 Task: Create a new event for a project review and feedback session on the 16th at 11:30 AM.
Action: Mouse moved to (47, 78)
Screenshot: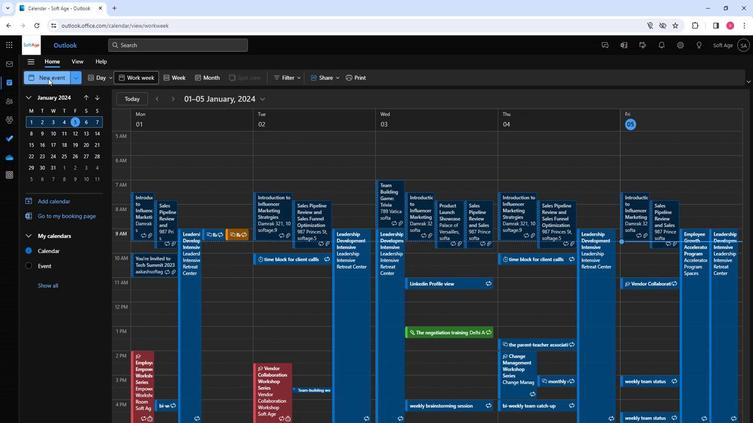 
Action: Mouse pressed left at (47, 78)
Screenshot: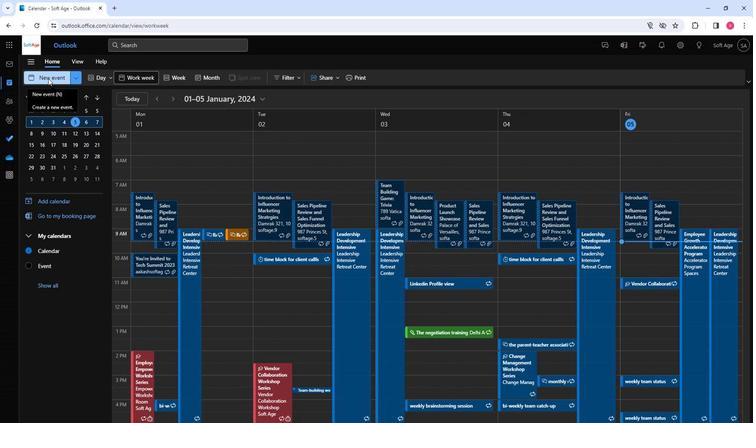 
Action: Mouse moved to (184, 128)
Screenshot: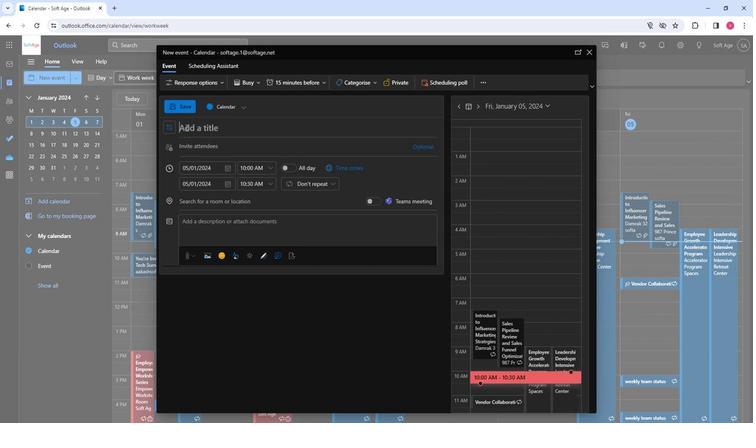 
Action: Mouse pressed left at (184, 128)
Screenshot: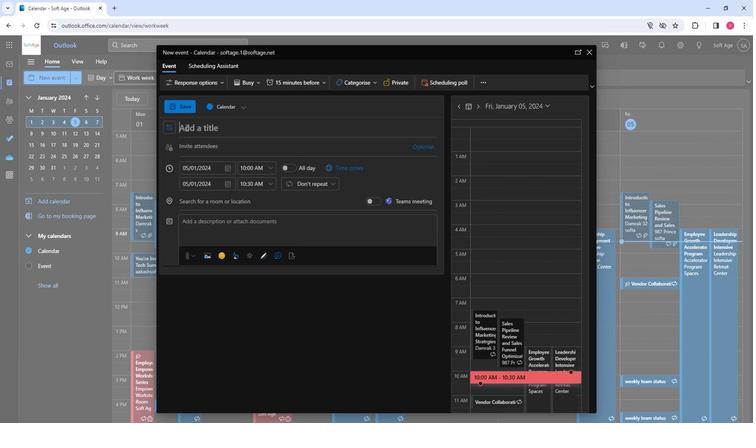 
Action: Key pressed <Key.shift>Project<Key.space><Key.shift><Key.shift>An<Key.backspace><Key.backspace><Key.shift>Adn<Key.backspace><Key.backspace>nd<Key.space><Key.shift>Review<Key.space><Key.shift><Key.shift><Key.shift><Key.shift>And<Key.space><Key.shift><Key.shift><Key.shift><Key.shift><Key.shift><Key.shift><Key.shift><Key.shift><Key.shift><Key.shift><Key.shift><Key.shift><Key.shift><Key.shift><Key.shift><Key.shift><Key.shift><Key.shift><Key.shift><Key.shift><Key.shift><Key.shift><Key.shift><Key.shift><Key.shift><Key.shift><Key.shift><Key.shift><Key.shift><Key.shift><Key.shift><Key.shift><Key.shift><Key.shift><Key.shift><Key.shift><Key.shift><Key.shift><Key.shift><Key.shift><Key.shift>Feedback<Key.space><Key.shift>Session
Screenshot: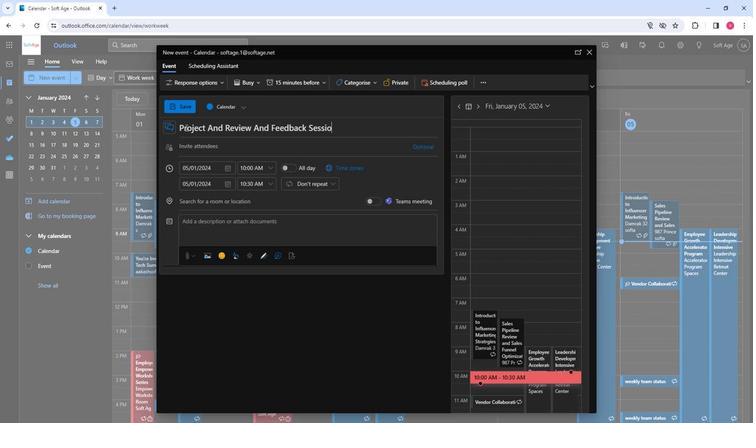
Action: Mouse moved to (200, 141)
Screenshot: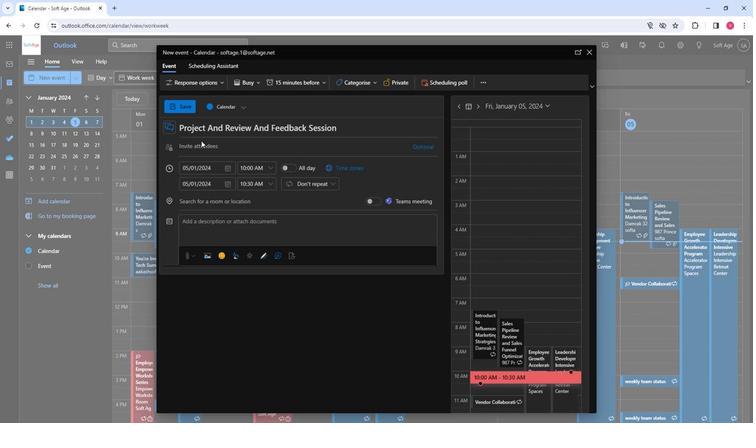 
Action: Mouse pressed left at (200, 141)
Screenshot: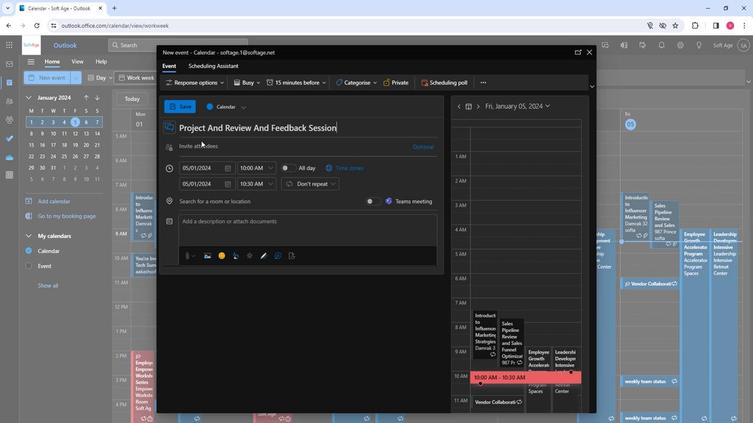 
Action: Key pressed so
Screenshot: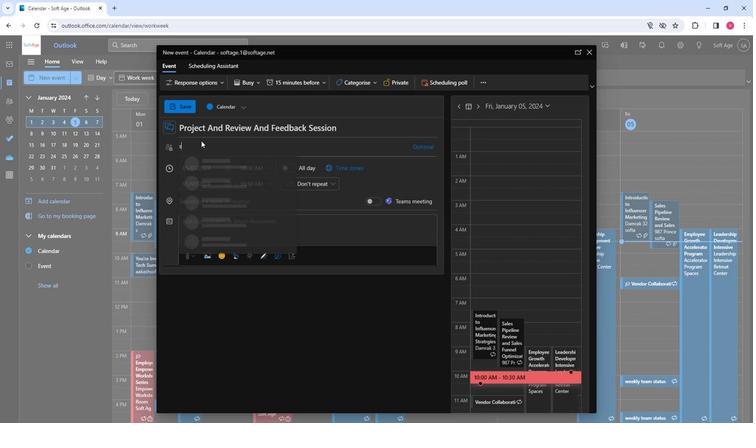 
Action: Mouse moved to (220, 200)
Screenshot: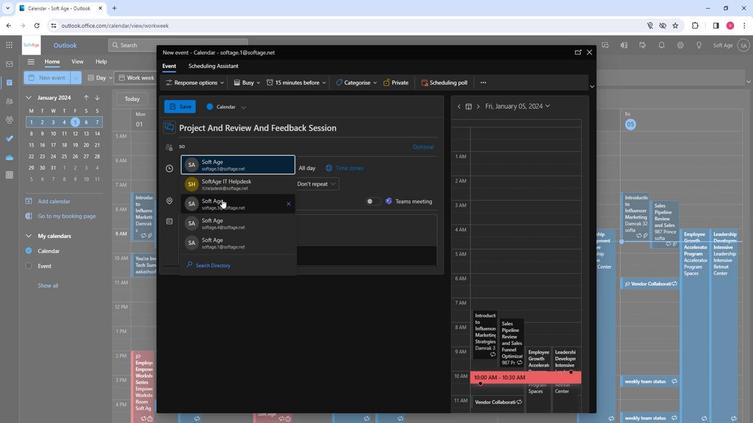 
Action: Mouse pressed left at (220, 200)
Screenshot: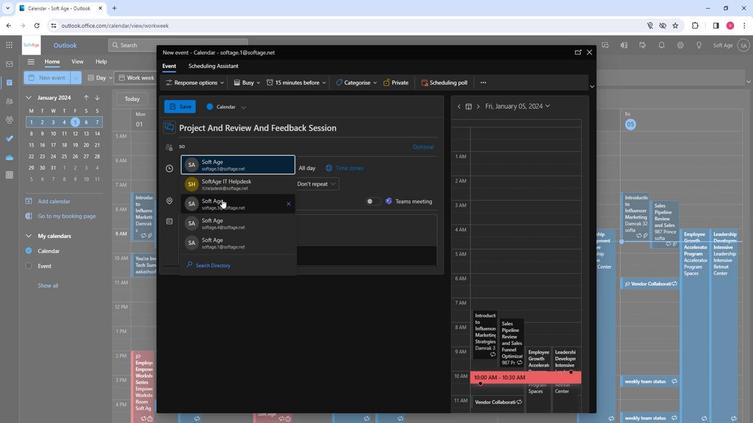 
Action: Key pressed so
Screenshot: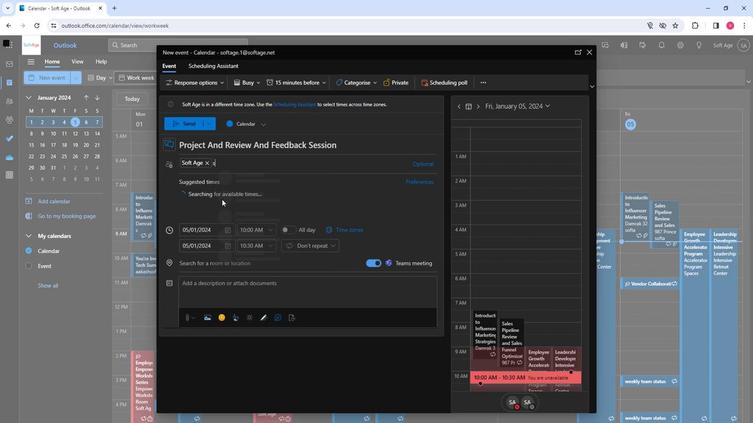 
Action: Mouse moved to (240, 234)
Screenshot: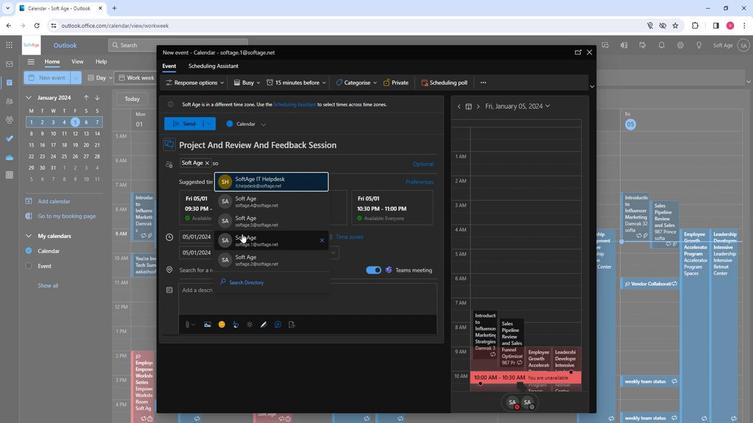 
Action: Mouse pressed left at (240, 234)
Screenshot: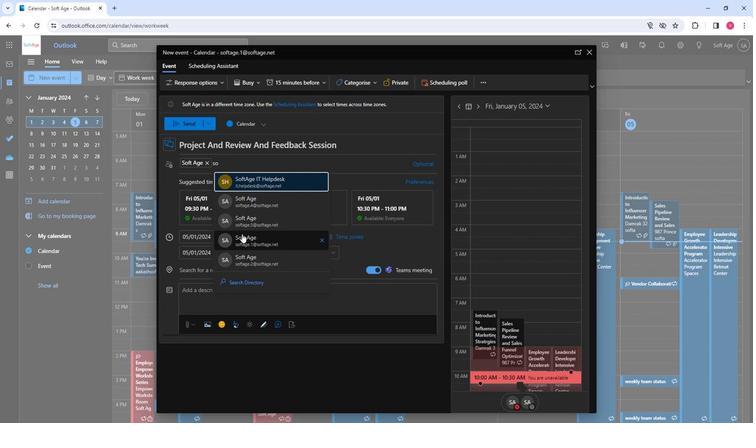 
Action: Key pressed so
Screenshot: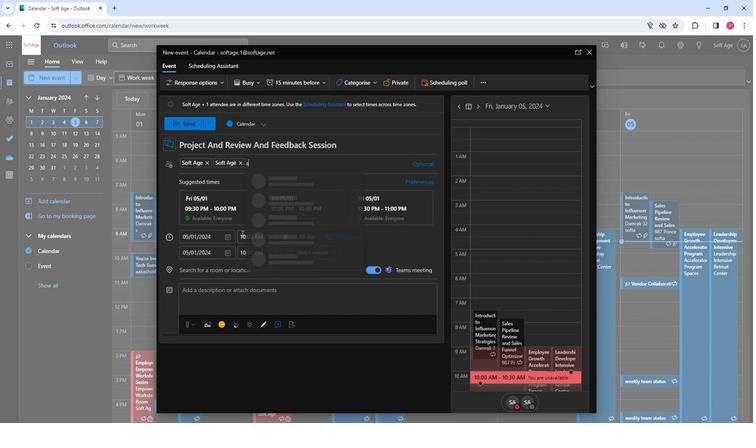 
Action: Mouse moved to (290, 263)
Screenshot: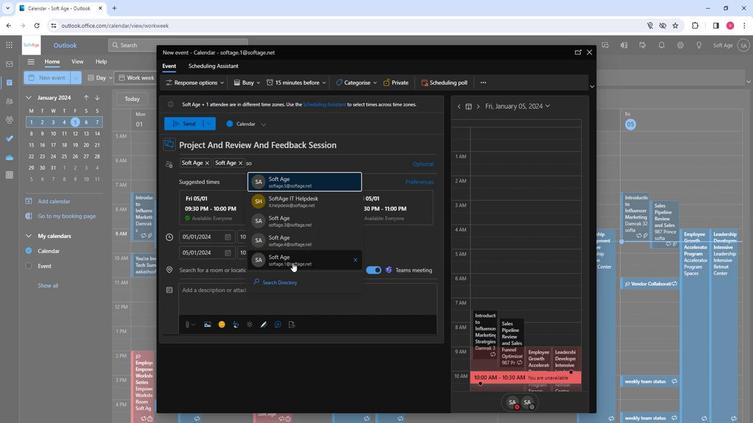 
Action: Mouse pressed left at (290, 263)
Screenshot: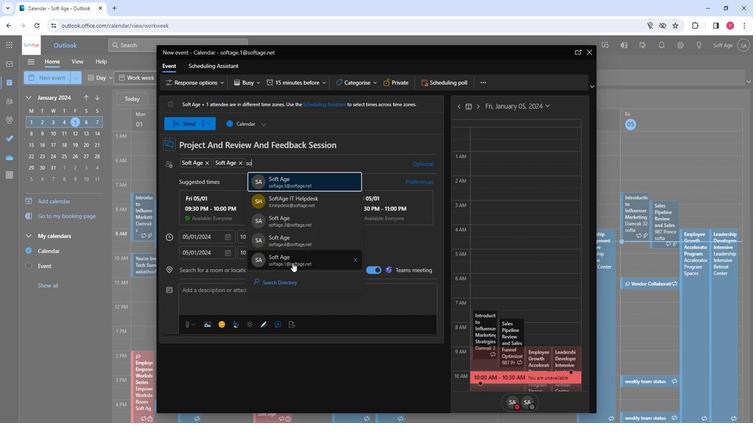 
Action: Mouse moved to (229, 239)
Screenshot: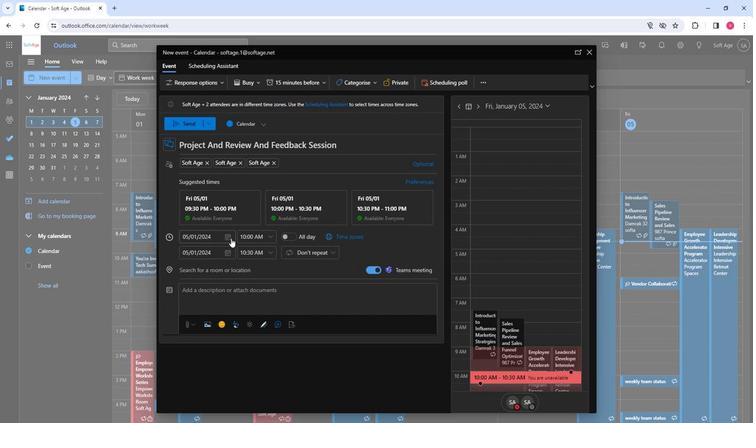 
Action: Mouse pressed left at (229, 239)
Screenshot: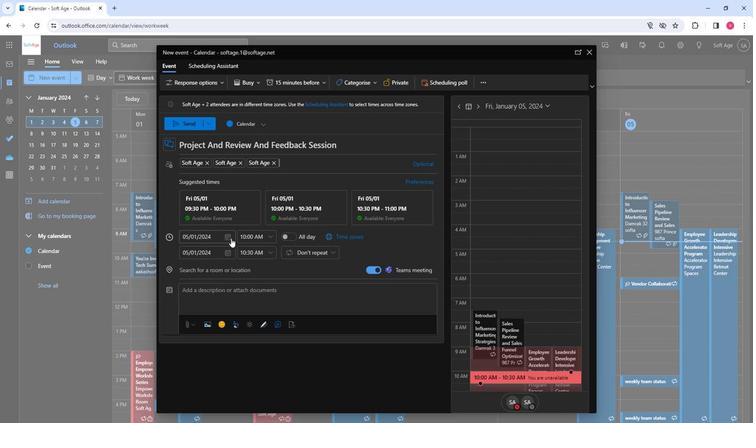 
Action: Mouse moved to (196, 302)
Screenshot: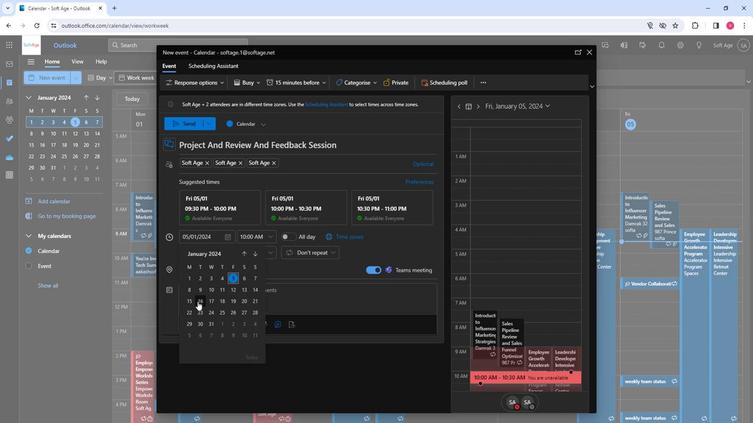 
Action: Mouse pressed left at (196, 302)
Screenshot: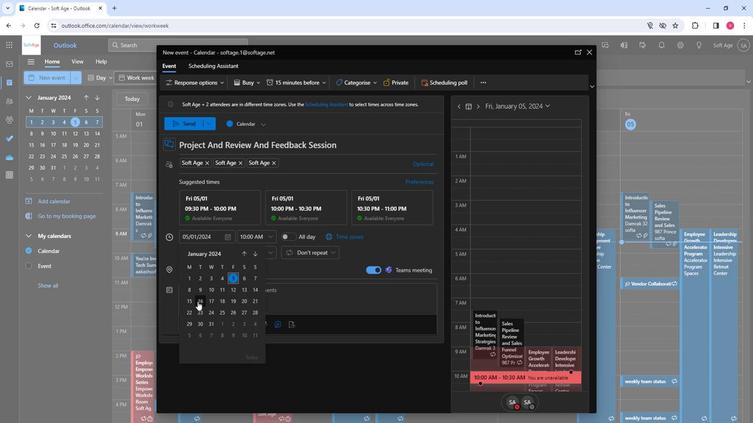 
Action: Mouse moved to (270, 237)
Screenshot: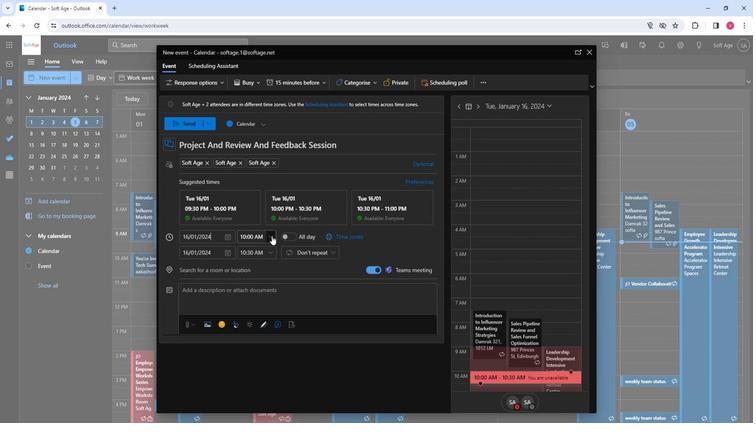 
Action: Mouse pressed left at (270, 237)
Screenshot: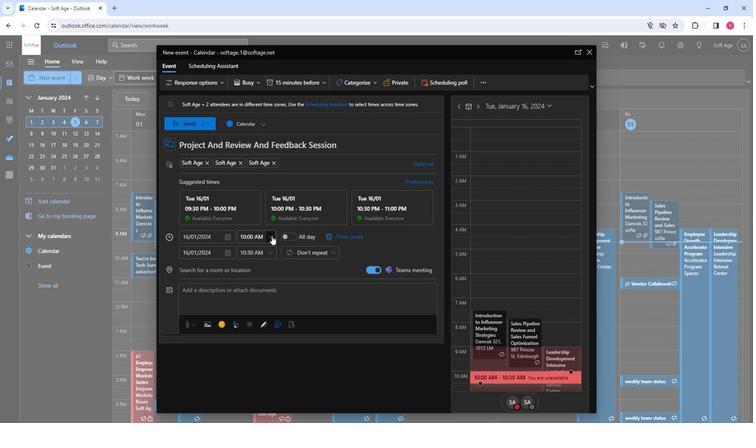 
Action: Mouse moved to (252, 292)
Screenshot: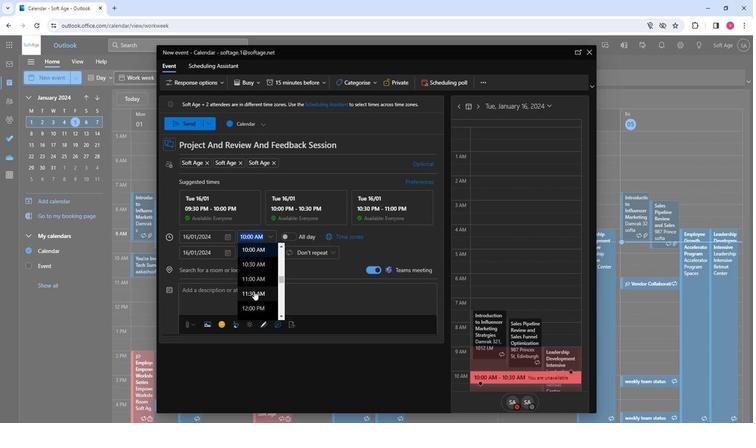 
Action: Mouse pressed left at (252, 292)
Screenshot: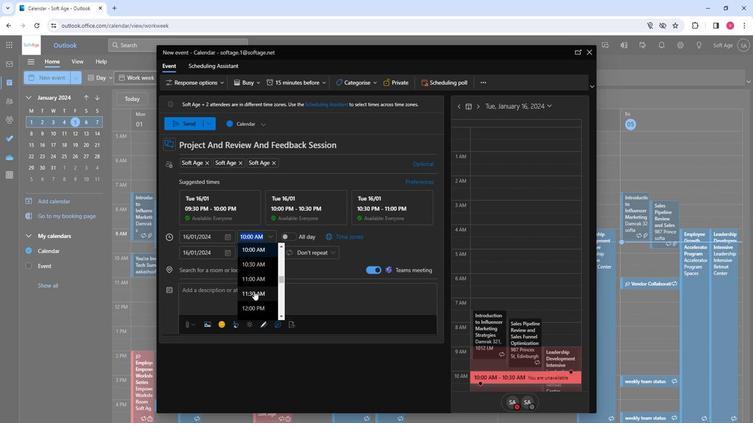 
Action: Mouse moved to (211, 269)
Screenshot: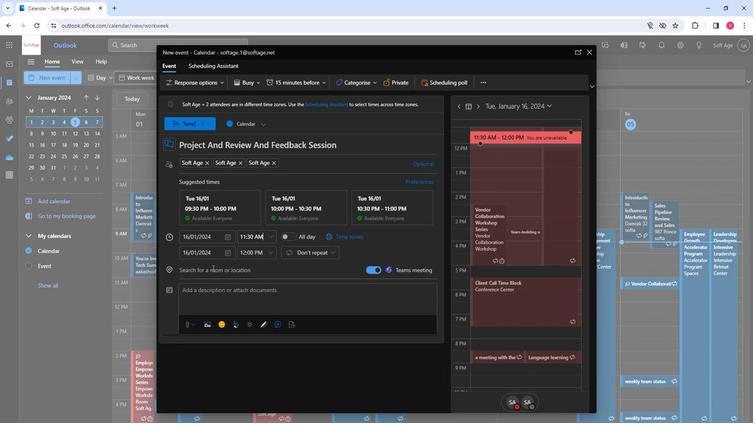 
Action: Mouse pressed left at (211, 269)
Screenshot: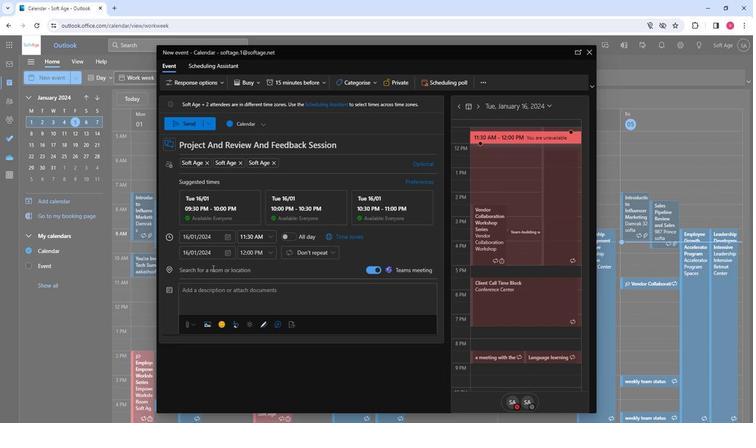 
Action: Mouse moved to (217, 337)
Screenshot: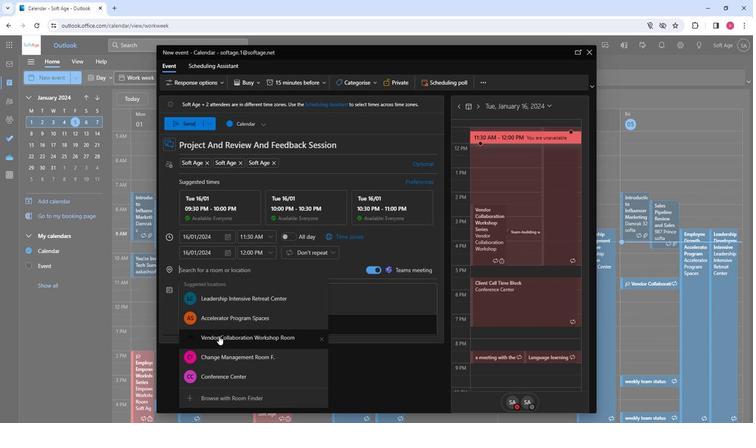 
Action: Mouse pressed left at (217, 337)
Screenshot: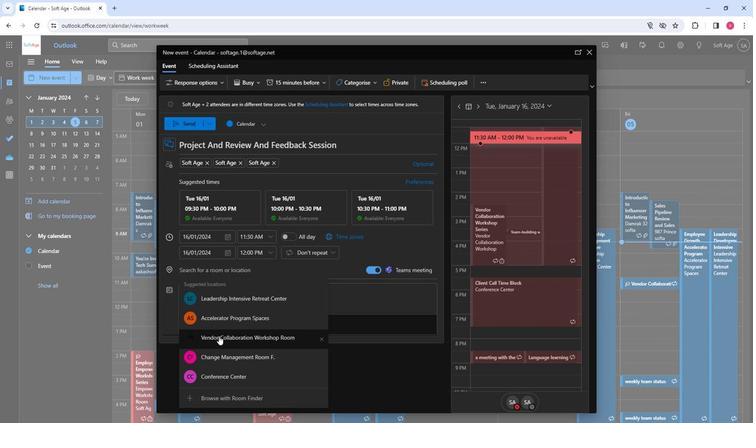 
Action: Mouse moved to (212, 291)
Screenshot: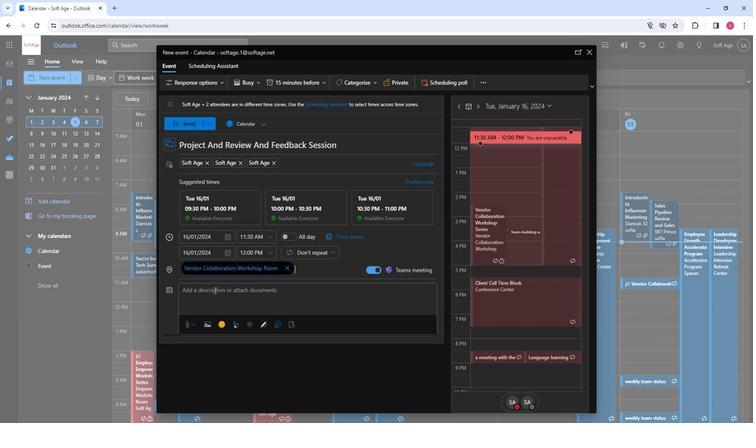 
Action: Mouse pressed left at (212, 291)
Screenshot: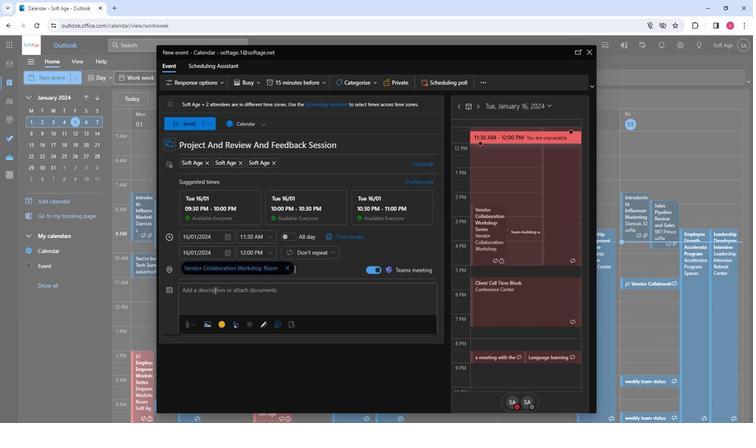 
Action: Key pressed <Key.shift>Engage<Key.space>in<Key.space>a<Key.space>comprehensive<Key.space>project<Key.space>review<Key.space>and<Key.space>feedback<Key.space>session.<Key.space><Key.shift>Reflect<Key.space>on<Key.space>achievements,<Key.space>address<Key.space>challenges,<Key.space>and<Key.space>collaboratively<Key.space>shape<Key.space>the<Key.space>future<Key.space>success<Key.space>of<Key.space>your<Key.space>project.<Key.space><Key.shift><Key.shift><Key.shift><Key.shift><Key.shift><Key.shift>Foster<Key.space>hroe<Key.backspace>w<Key.backspace><Key.backspace><Key.backspace><Key.backspace>growth<Key.space>throught<Key.space>constructive<Key.space>dialogue.
Screenshot: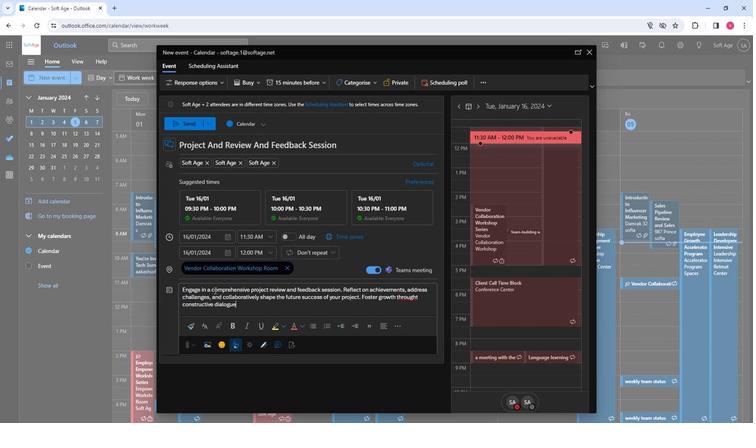 
Action: Mouse moved to (225, 296)
Screenshot: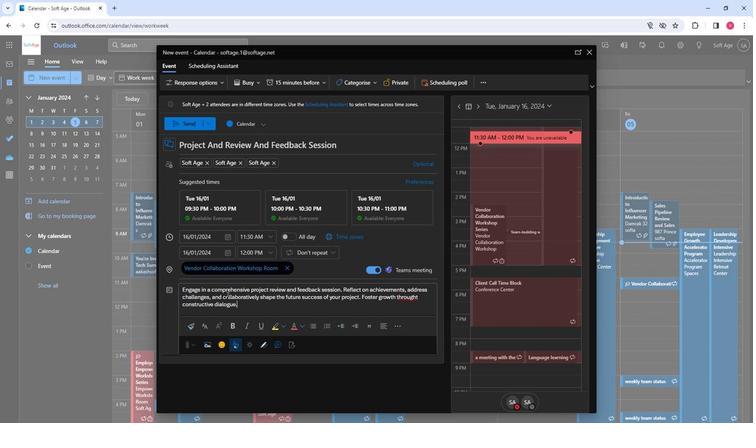 
Action: Mouse pressed left at (225, 296)
Screenshot: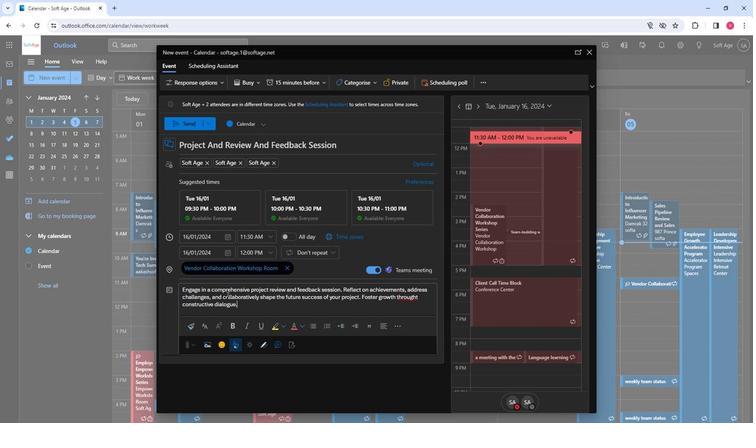 
Action: Mouse pressed left at (225, 296)
Screenshot: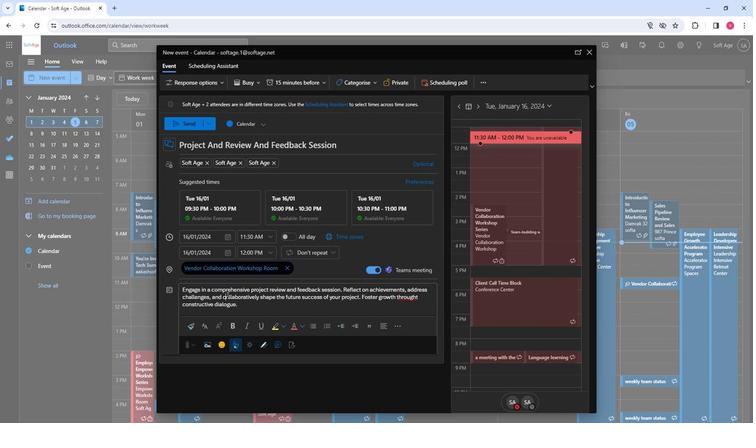
Action: Mouse pressed left at (225, 296)
Screenshot: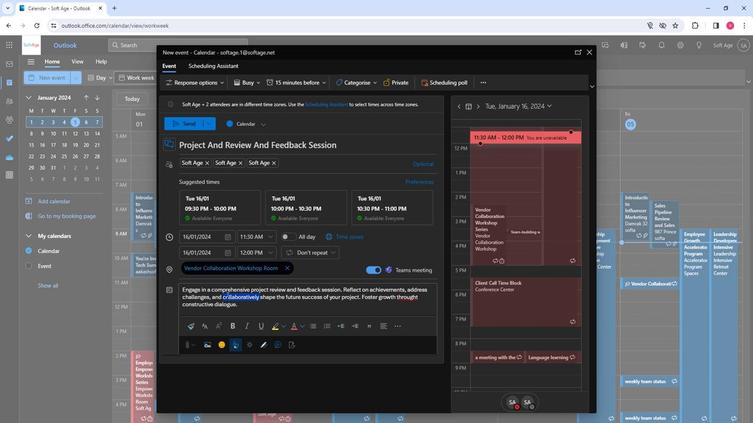 
Action: Mouse pressed left at (225, 296)
Screenshot: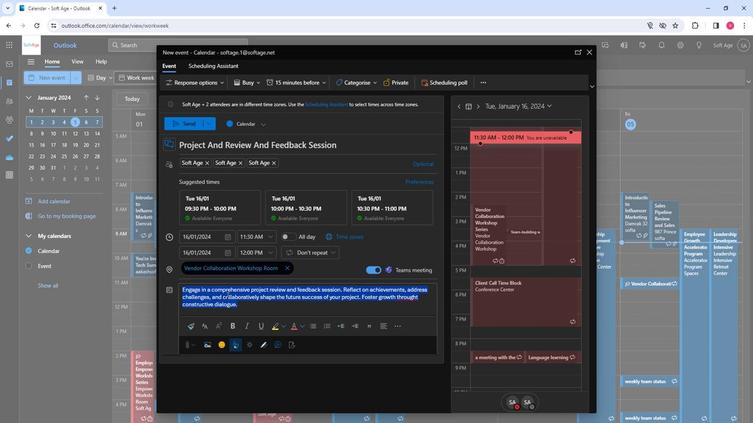 
Action: Mouse moved to (204, 330)
Screenshot: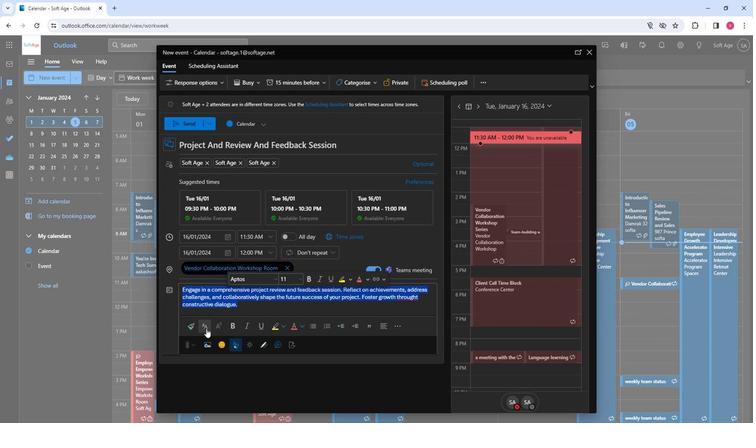 
Action: Mouse pressed left at (204, 330)
Screenshot: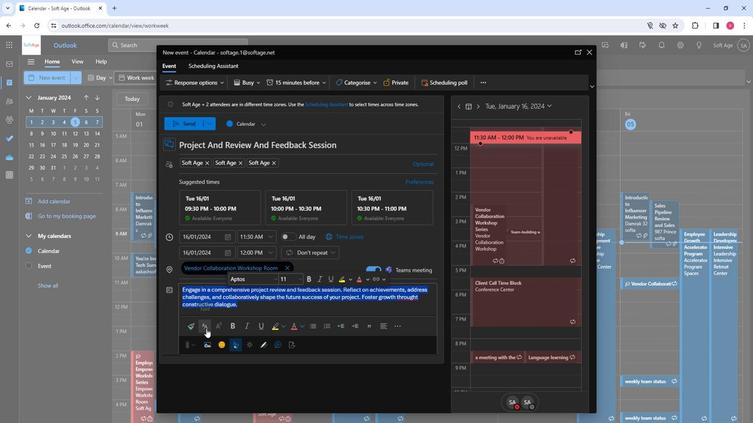 
Action: Mouse moved to (230, 250)
Screenshot: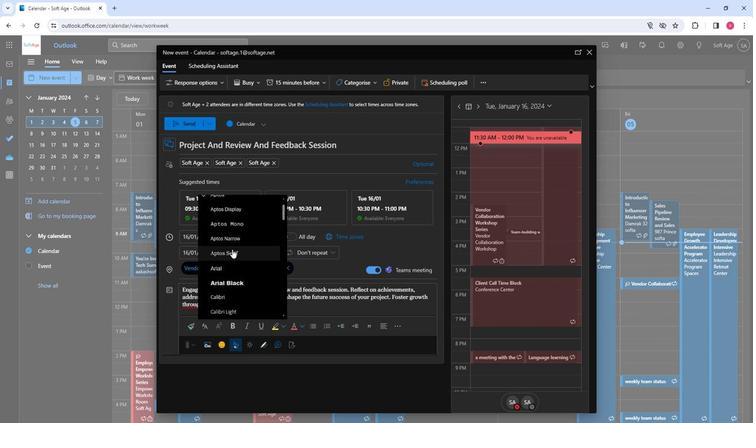 
Action: Mouse scrolled (230, 250) with delta (0, 0)
Screenshot: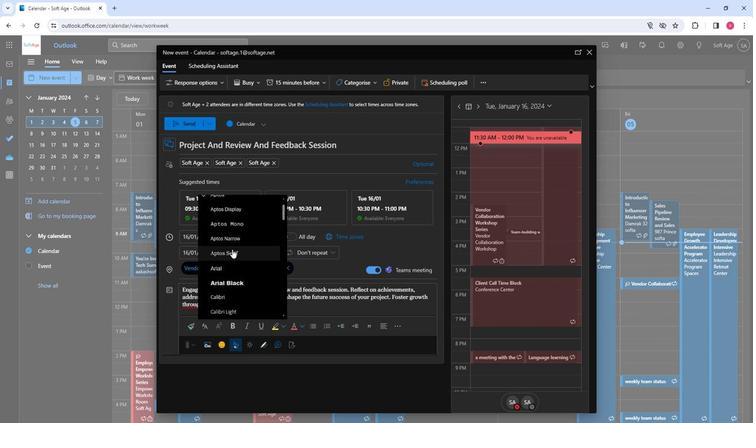 
Action: Mouse moved to (231, 254)
Screenshot: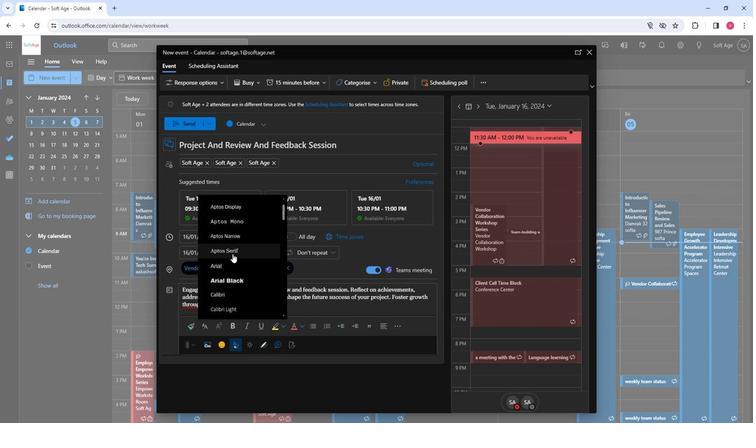 
Action: Mouse scrolled (231, 254) with delta (0, 0)
Screenshot: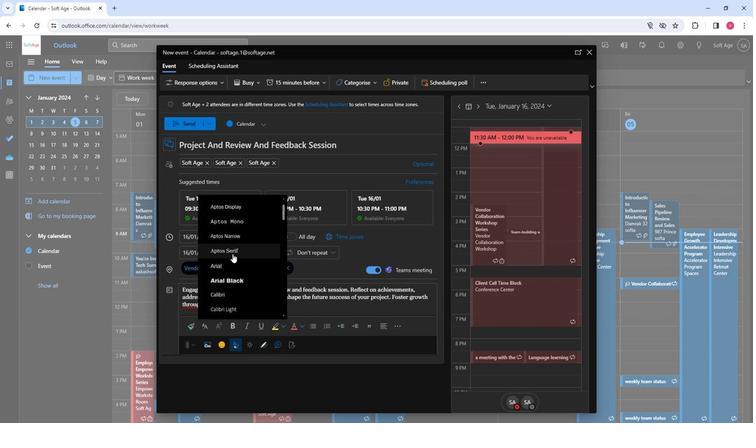 
Action: Mouse moved to (231, 261)
Screenshot: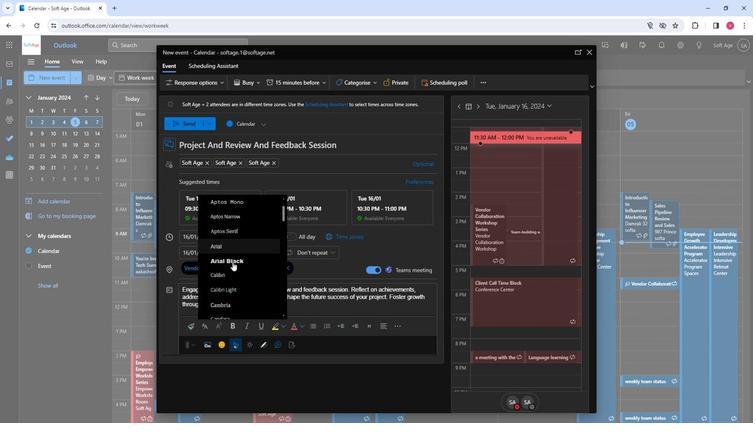 
Action: Mouse scrolled (231, 261) with delta (0, 0)
Screenshot: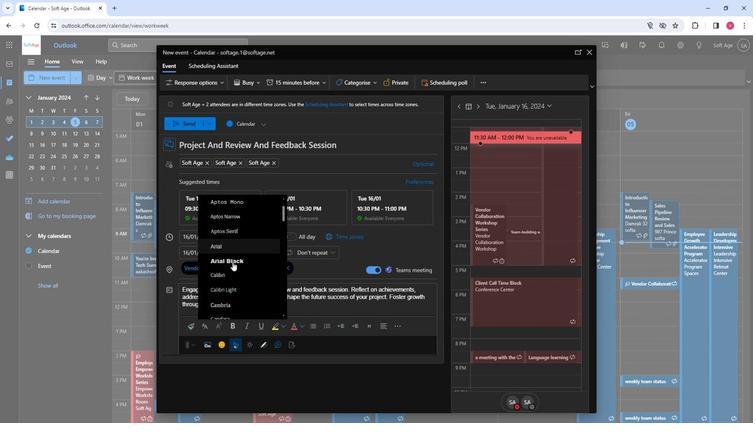 
Action: Mouse moved to (224, 267)
Screenshot: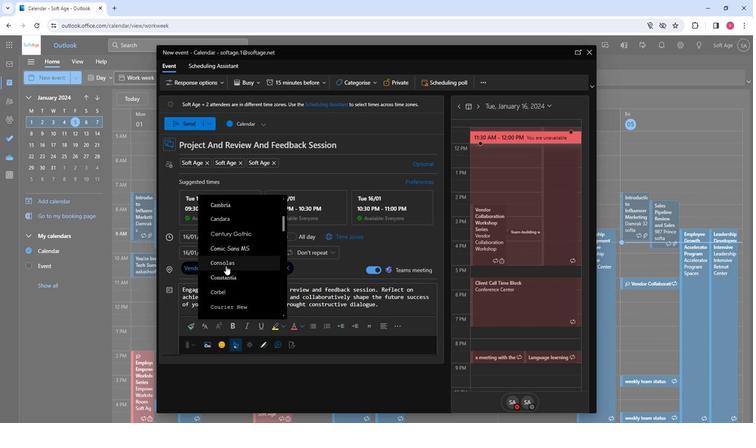 
Action: Mouse pressed left at (224, 267)
Screenshot: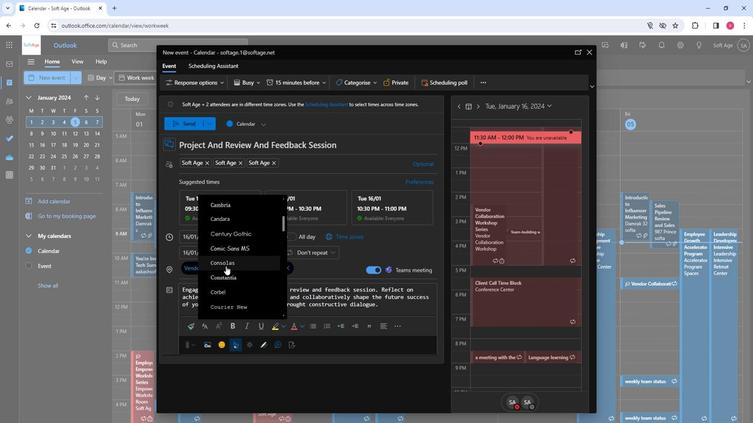 
Action: Mouse moved to (241, 327)
Screenshot: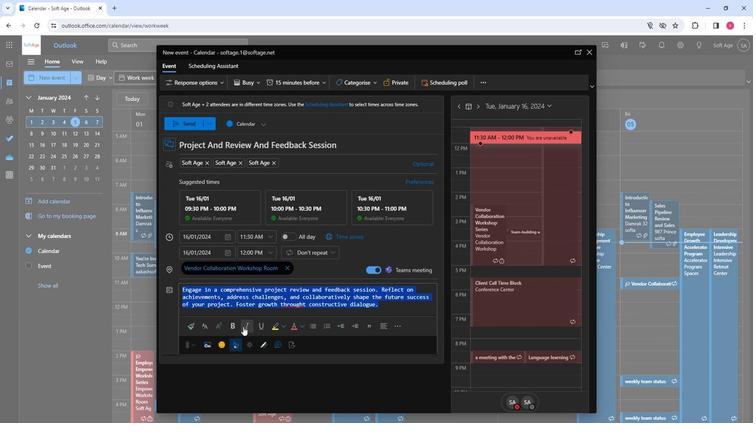 
Action: Mouse pressed left at (241, 327)
Screenshot: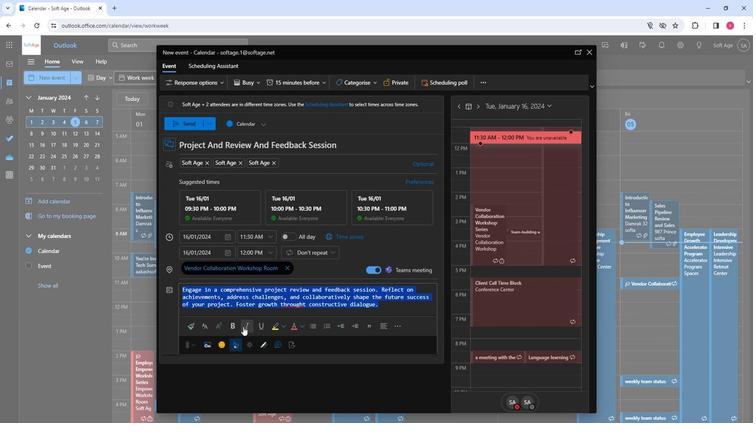 
Action: Mouse moved to (281, 327)
Screenshot: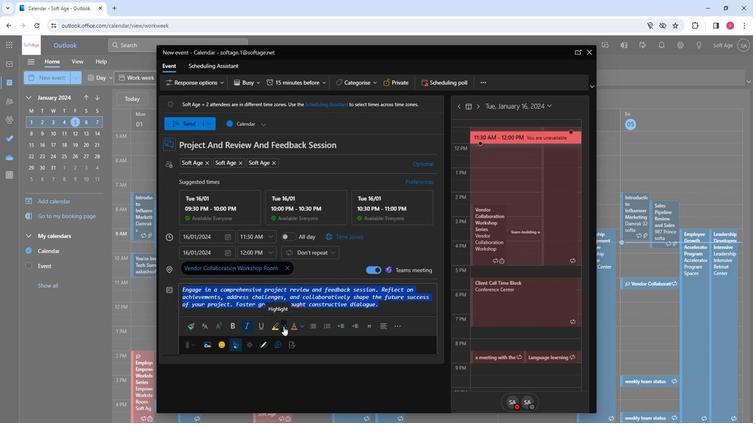 
Action: Mouse pressed left at (281, 327)
Screenshot: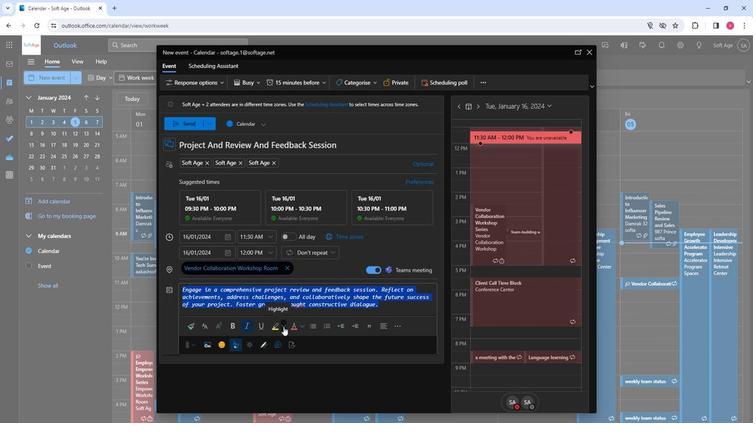 
Action: Mouse moved to (292, 345)
Screenshot: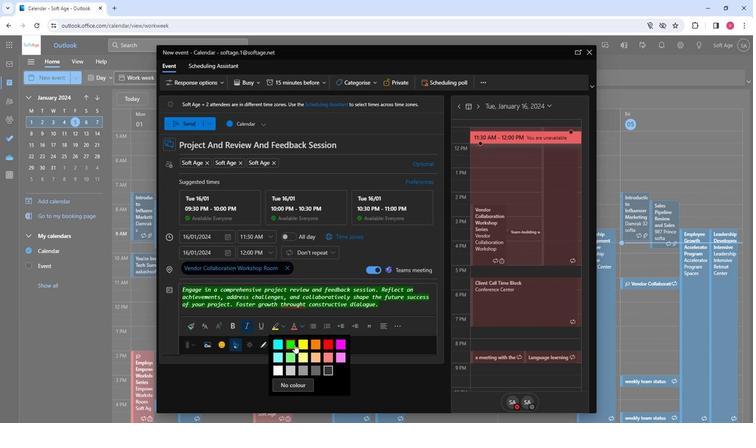 
Action: Mouse pressed left at (292, 345)
Screenshot: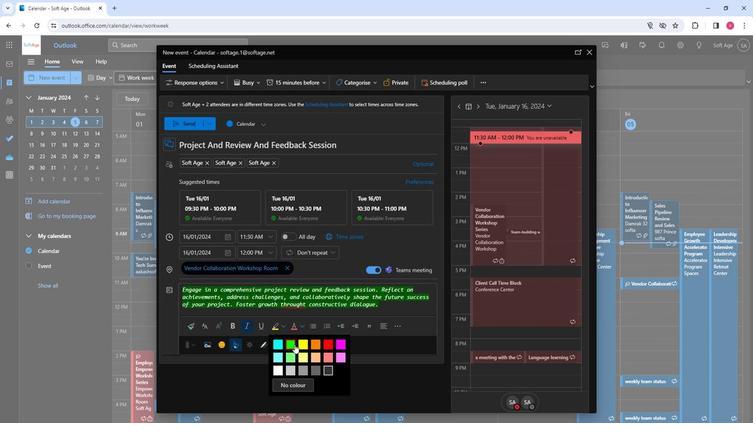 
Action: Mouse moved to (352, 324)
Screenshot: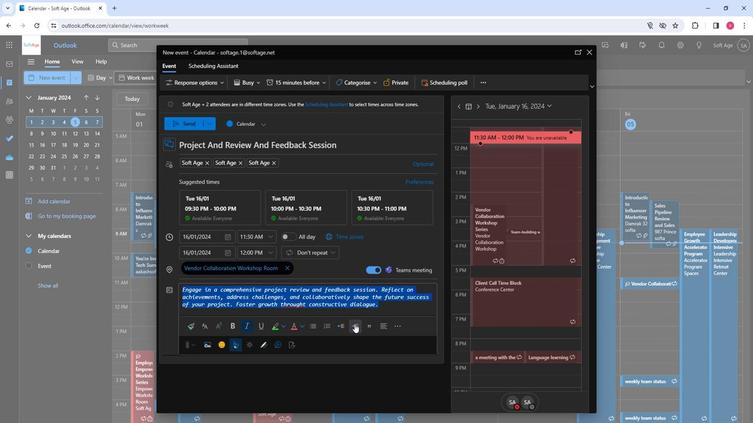 
Action: Mouse pressed left at (352, 324)
Screenshot: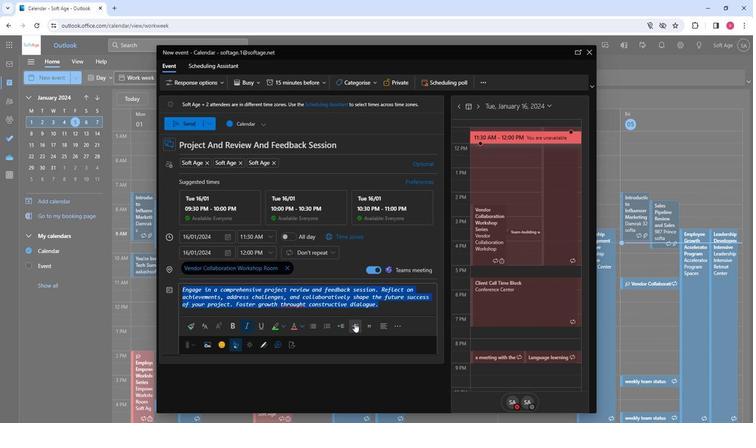 
Action: Mouse moved to (407, 300)
Screenshot: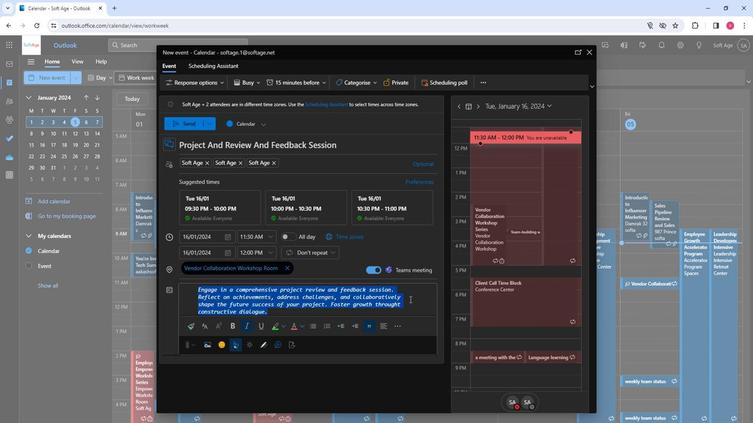 
Action: Mouse pressed left at (407, 300)
Screenshot: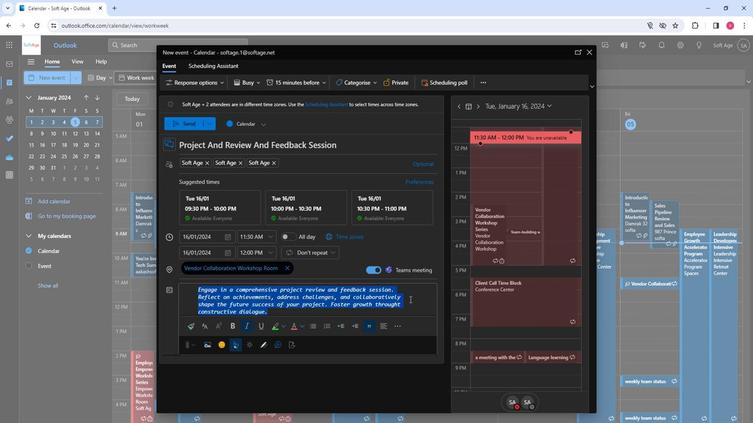
Action: Mouse moved to (190, 126)
Screenshot: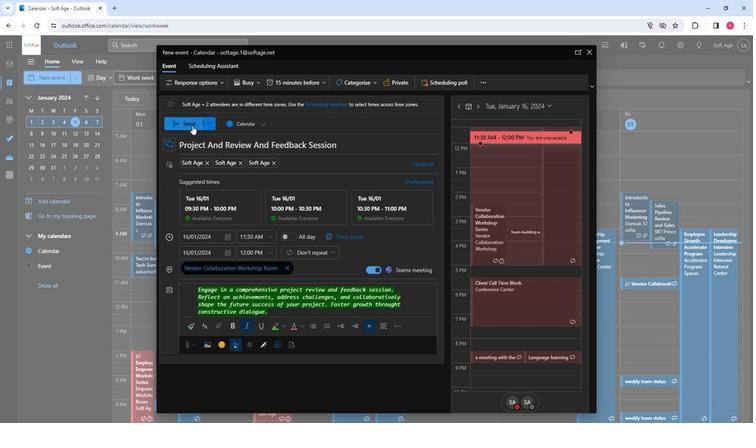 
Action: Mouse pressed left at (190, 126)
Screenshot: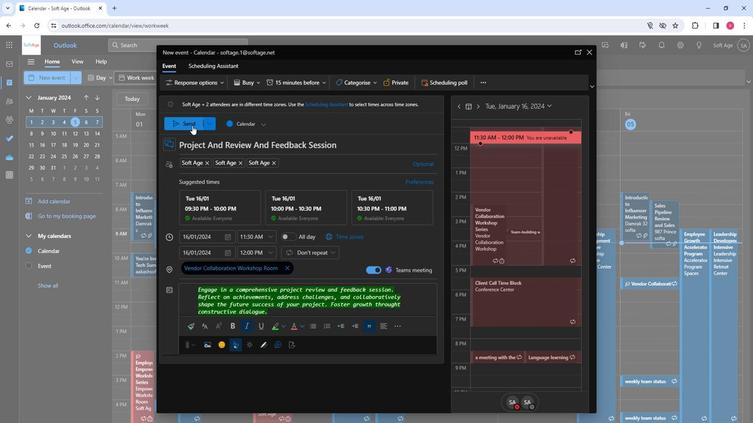 
Action: Mouse moved to (481, 405)
Screenshot: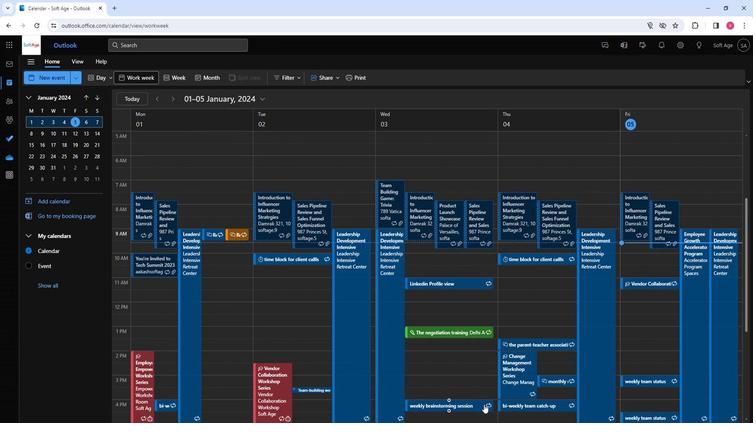 
